 Task: Create a due date automation trigger when advanced on, on the monday of the week a card is due add checklist with checklist "Resume" incomplete at 11:00 AM.
Action: Mouse moved to (1136, 86)
Screenshot: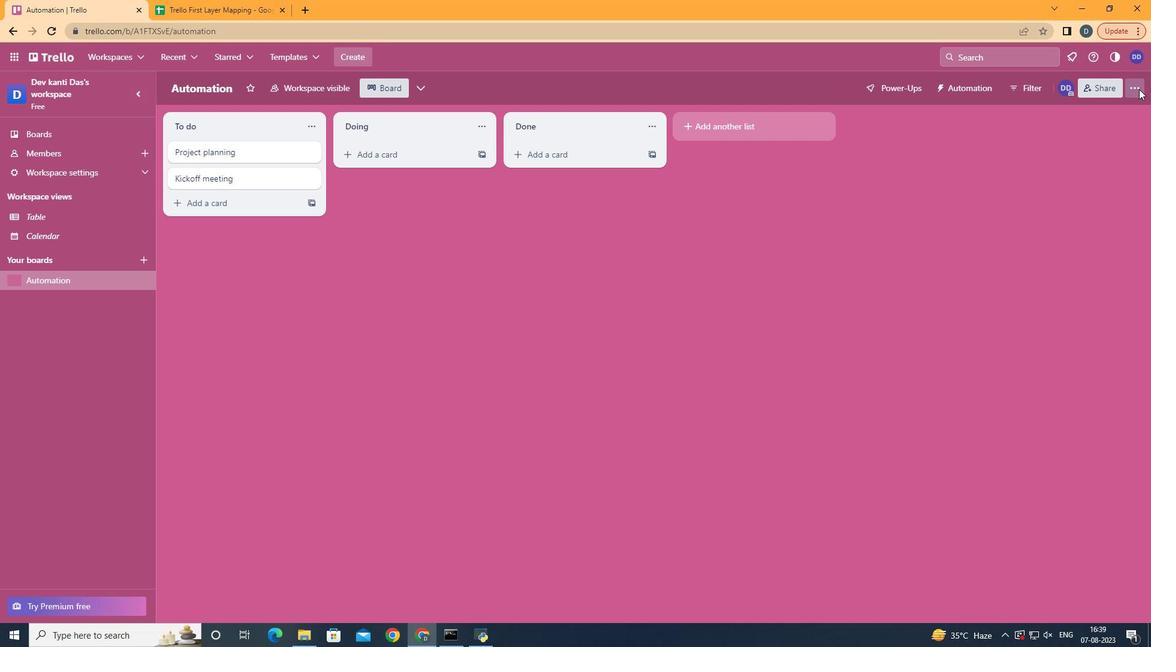 
Action: Mouse pressed left at (1136, 86)
Screenshot: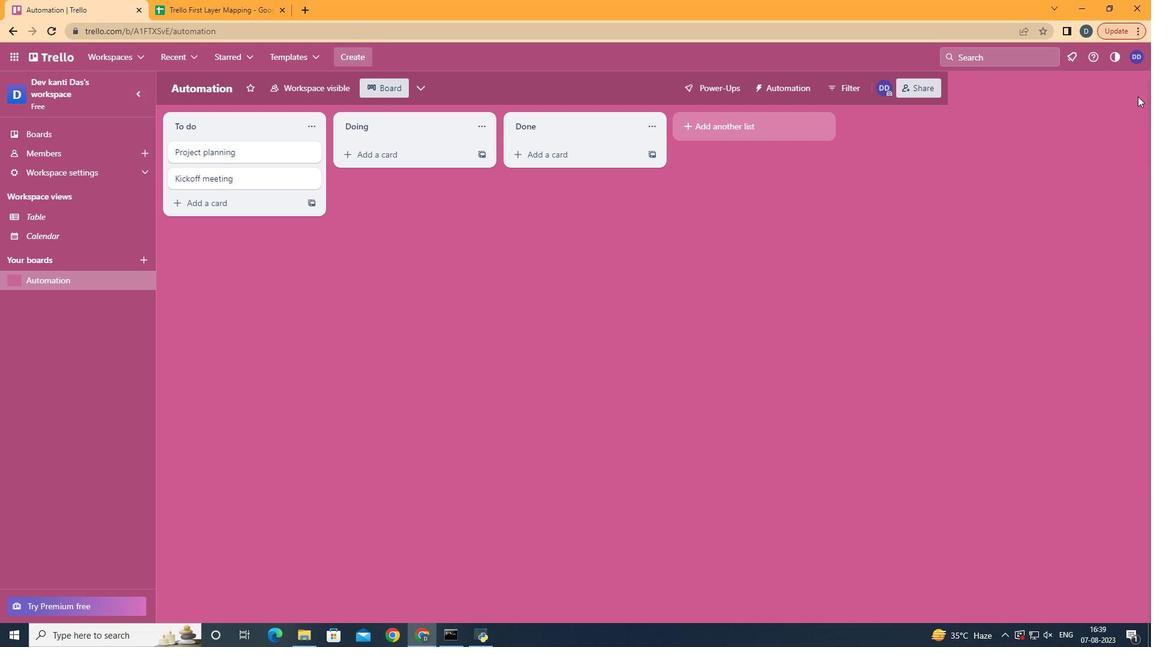 
Action: Mouse moved to (1054, 256)
Screenshot: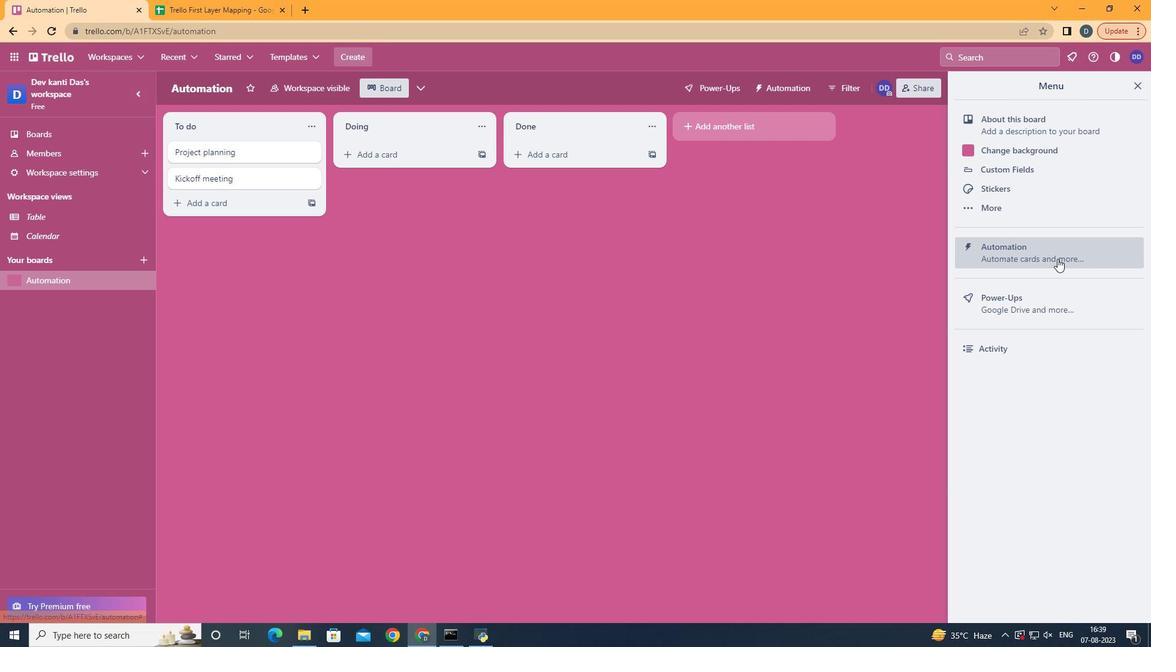 
Action: Mouse pressed left at (1054, 256)
Screenshot: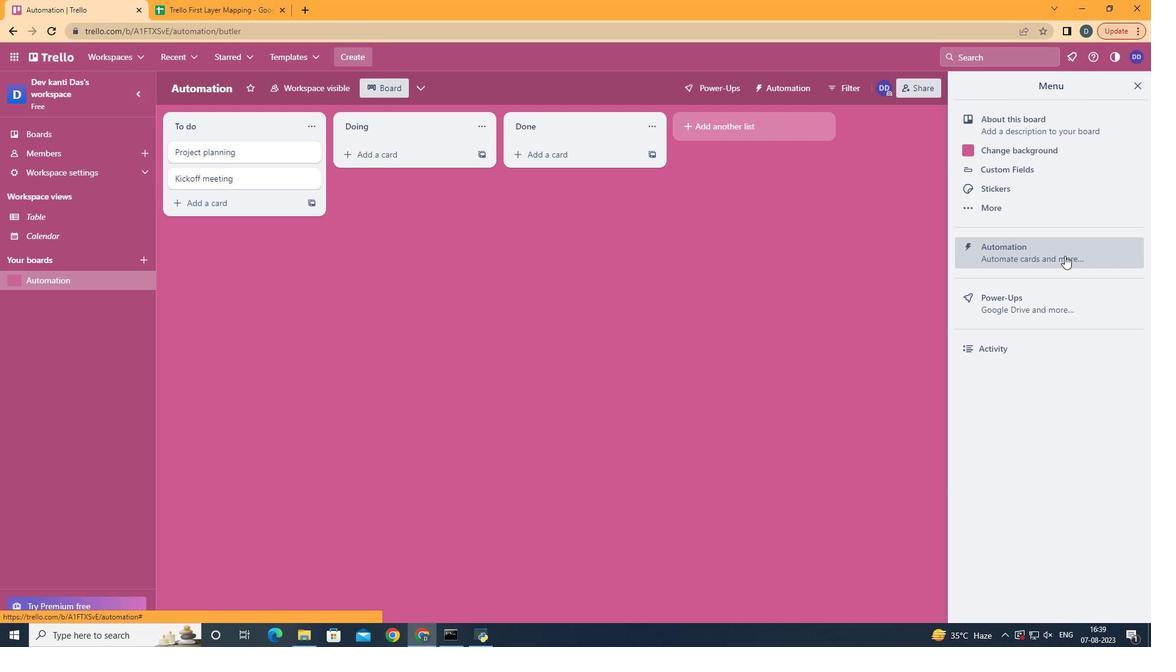 
Action: Mouse moved to (220, 238)
Screenshot: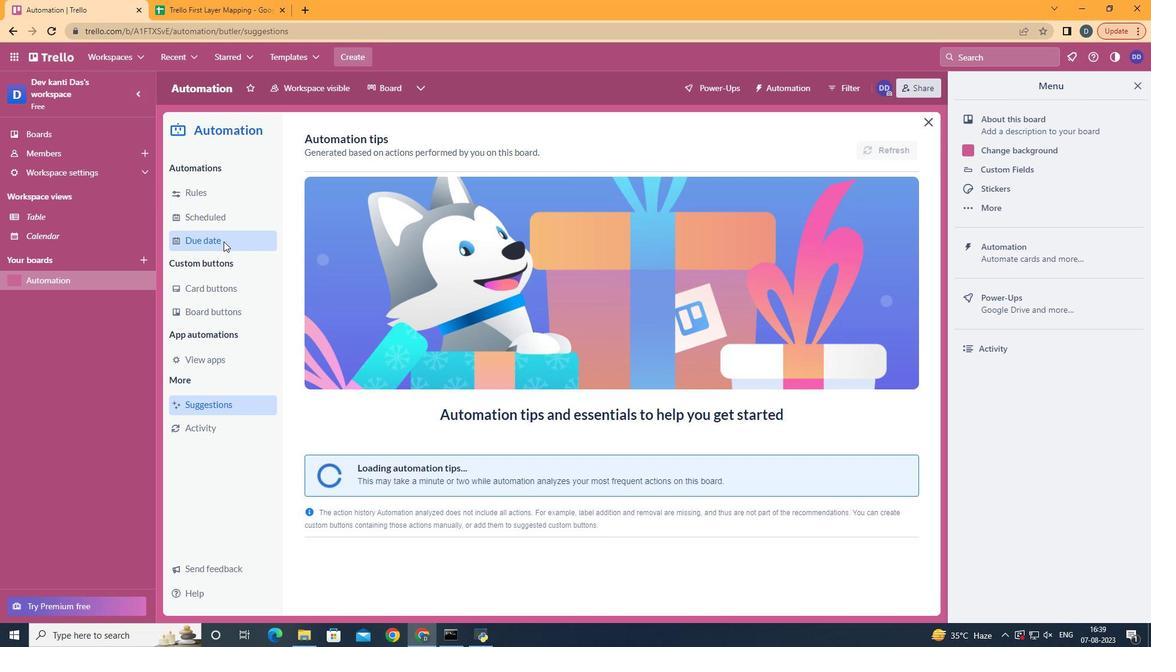 
Action: Mouse pressed left at (220, 238)
Screenshot: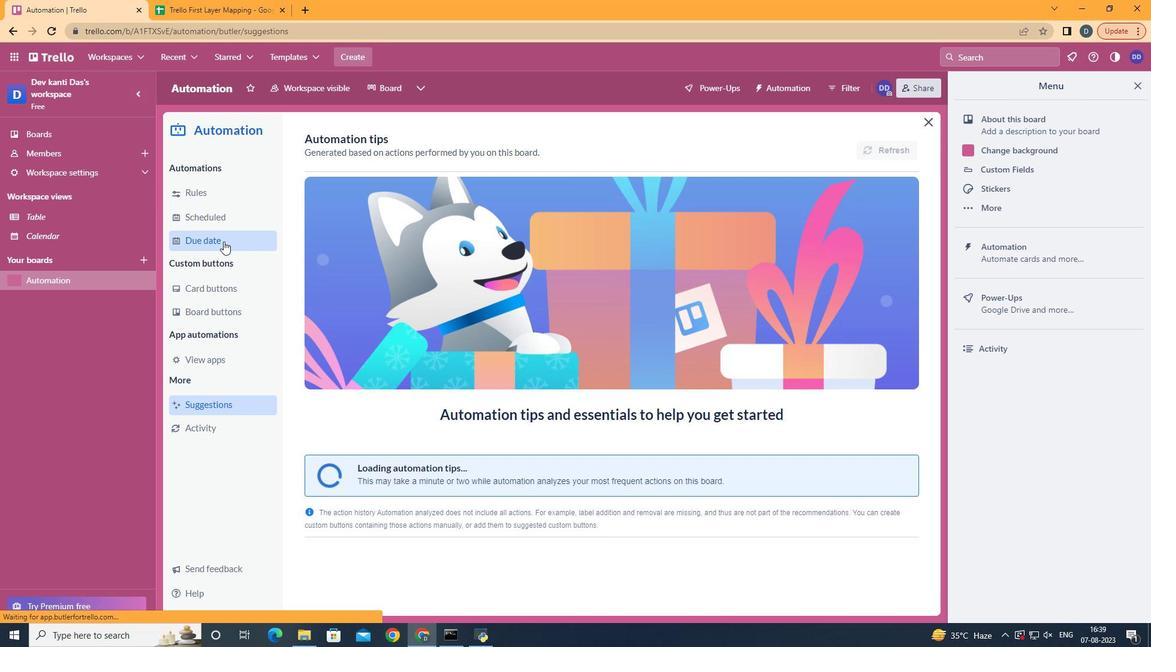 
Action: Mouse moved to (851, 136)
Screenshot: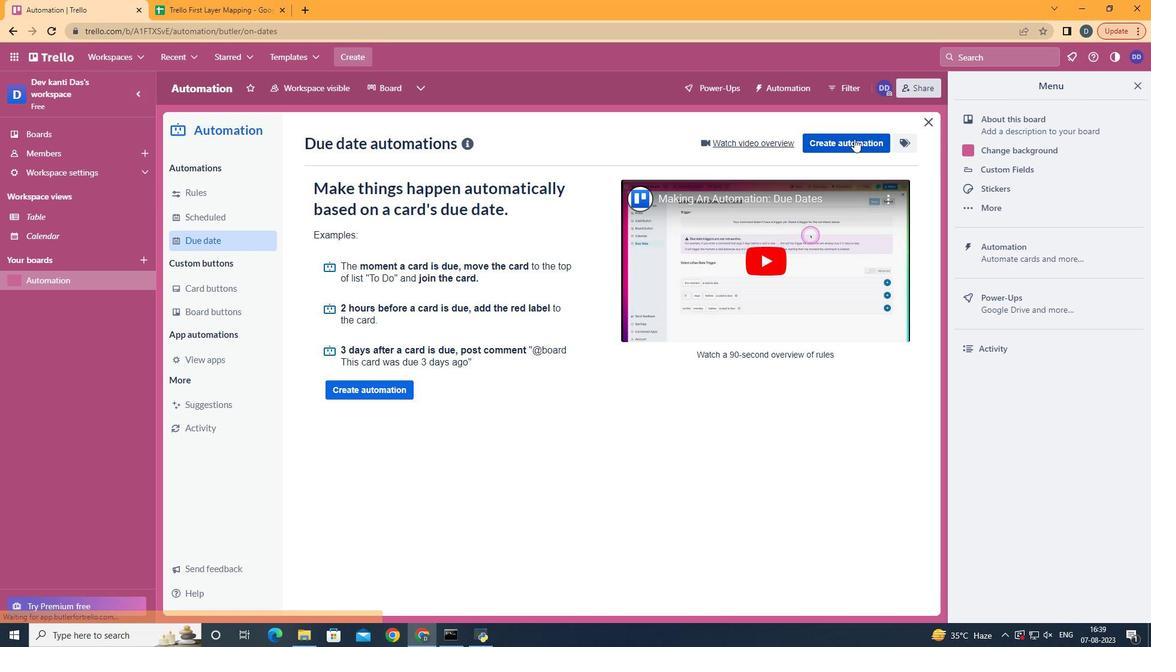 
Action: Mouse pressed left at (851, 136)
Screenshot: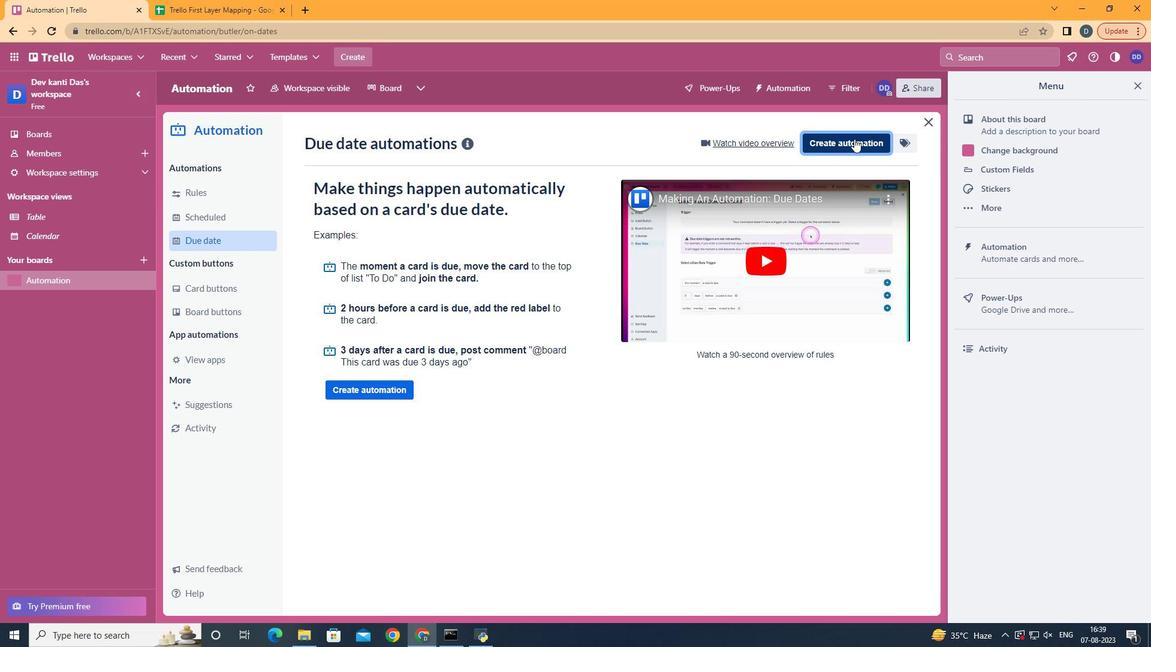 
Action: Mouse moved to (609, 257)
Screenshot: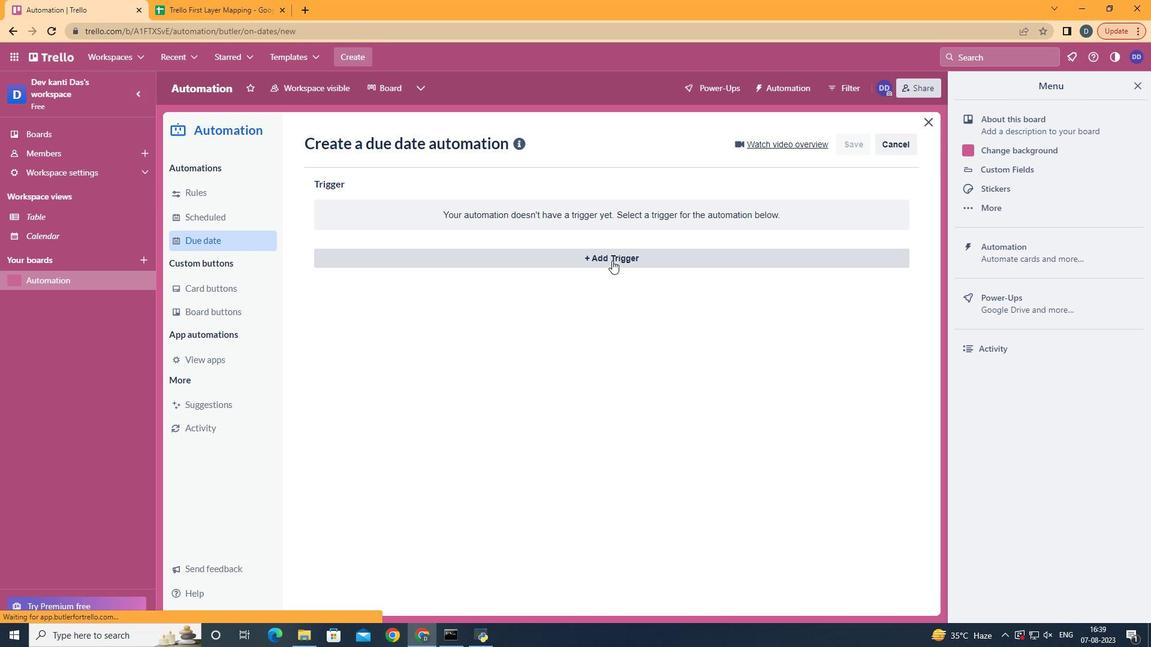 
Action: Mouse pressed left at (609, 257)
Screenshot: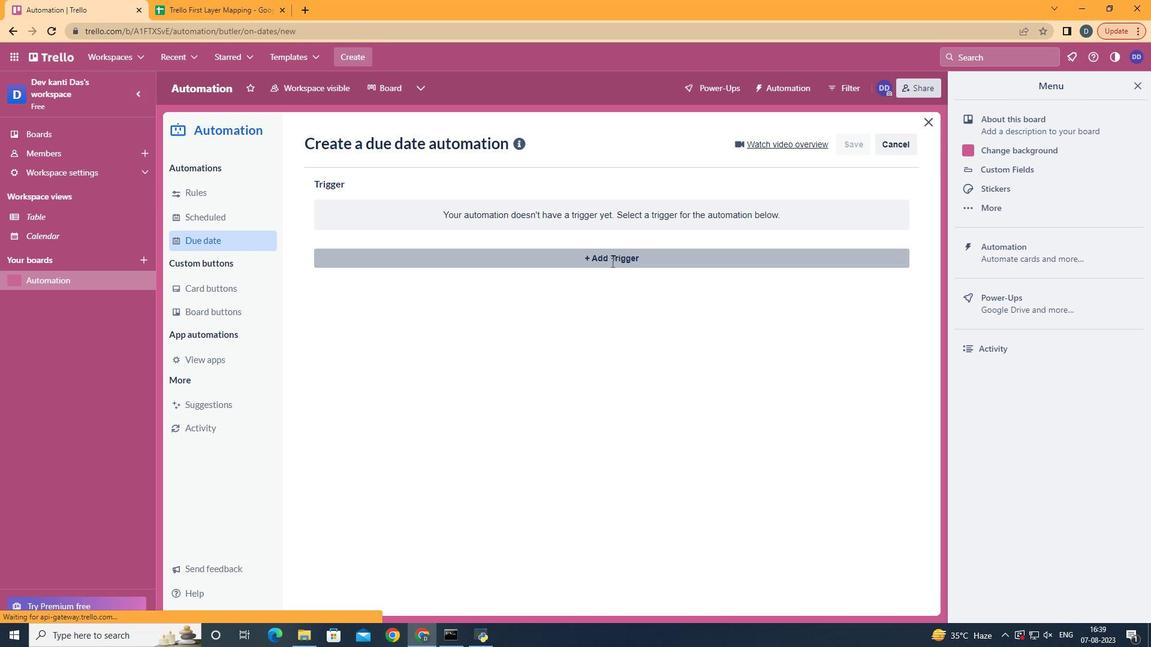 
Action: Mouse moved to (384, 307)
Screenshot: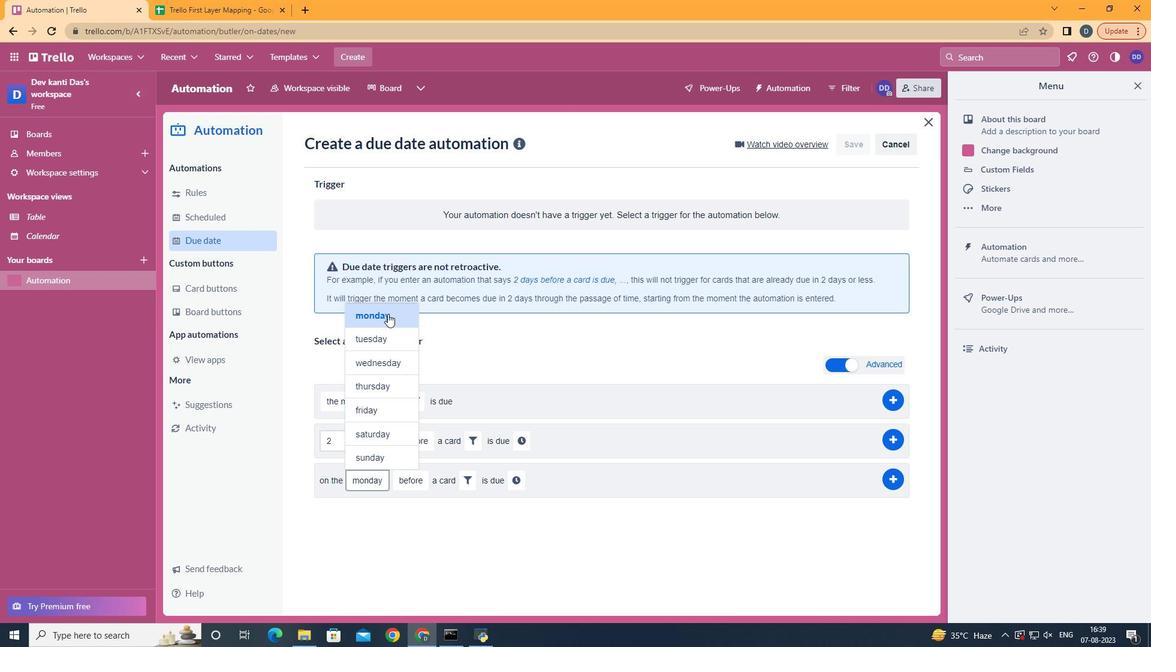 
Action: Mouse pressed left at (384, 307)
Screenshot: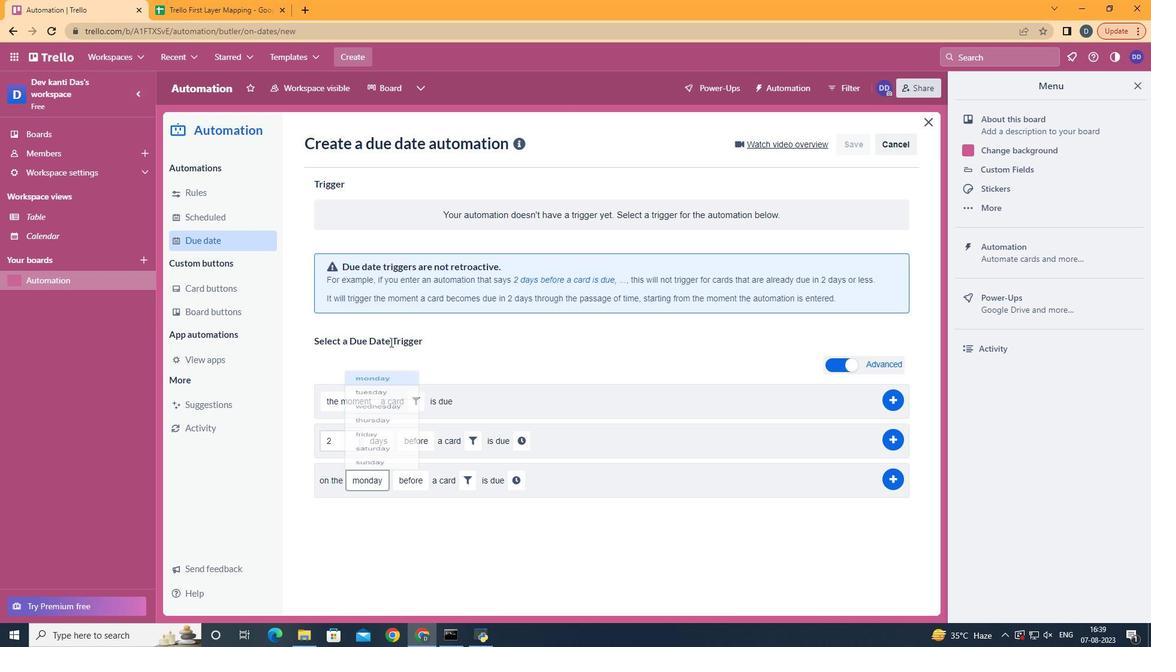 
Action: Mouse moved to (426, 545)
Screenshot: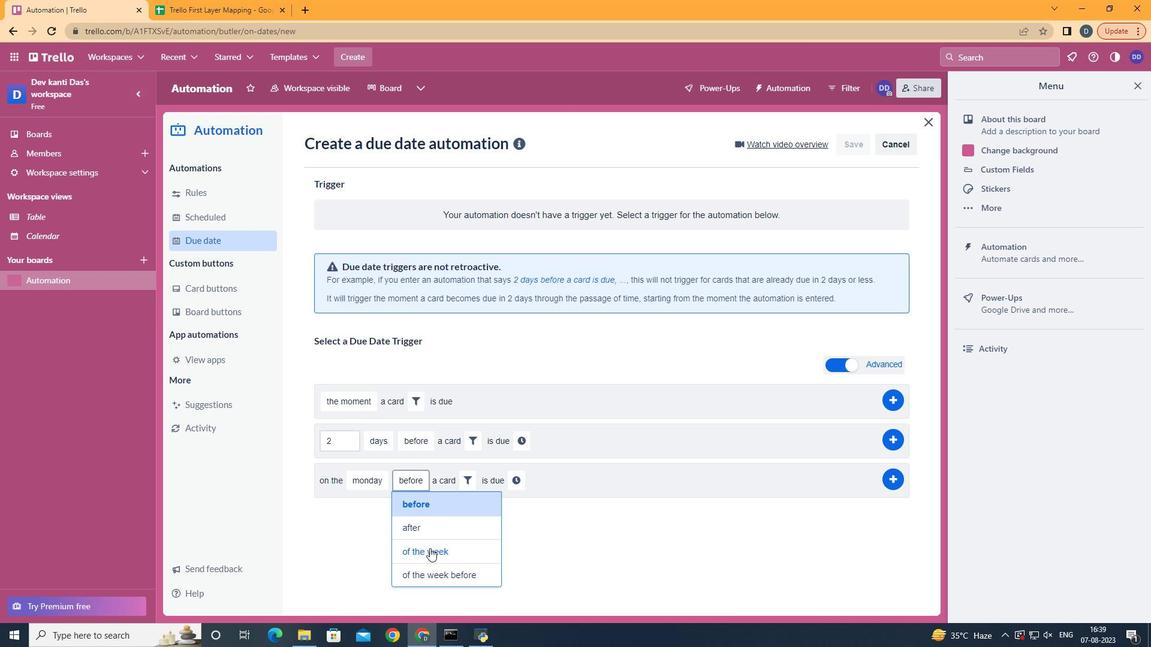 
Action: Mouse pressed left at (426, 545)
Screenshot: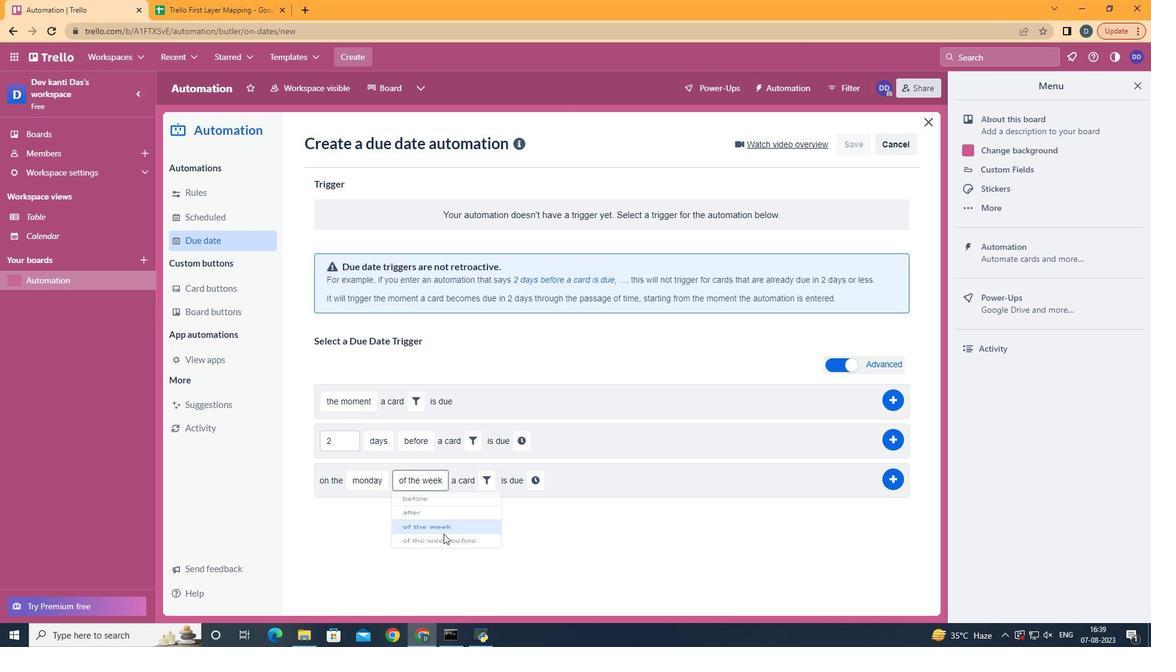 
Action: Mouse moved to (484, 487)
Screenshot: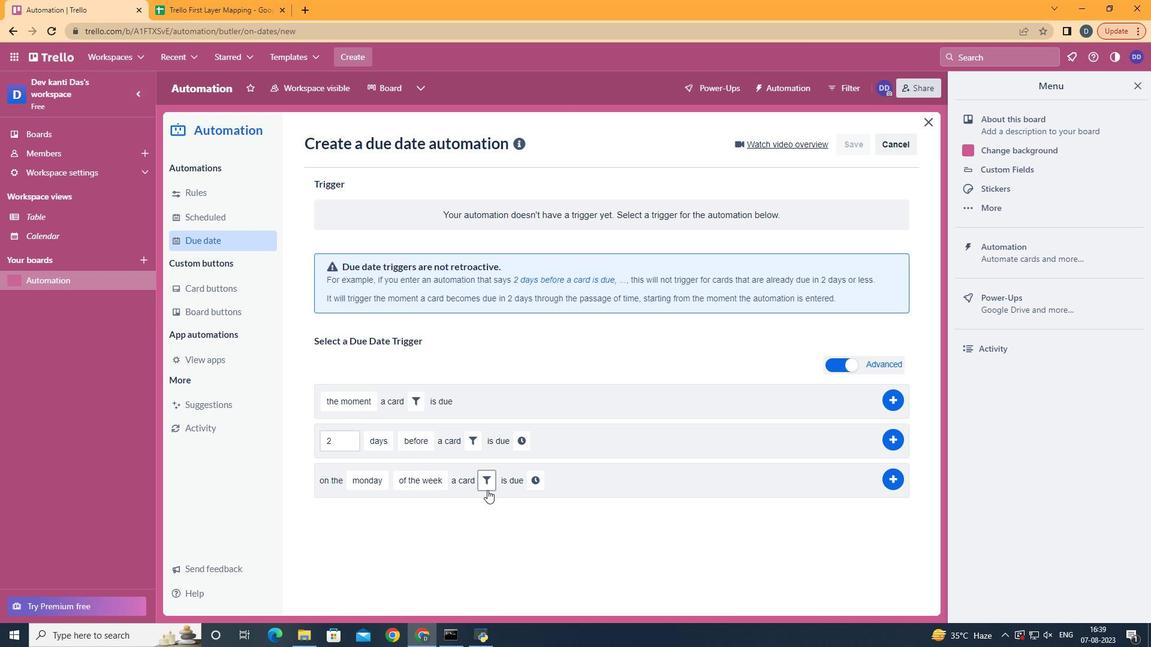 
Action: Mouse pressed left at (484, 487)
Screenshot: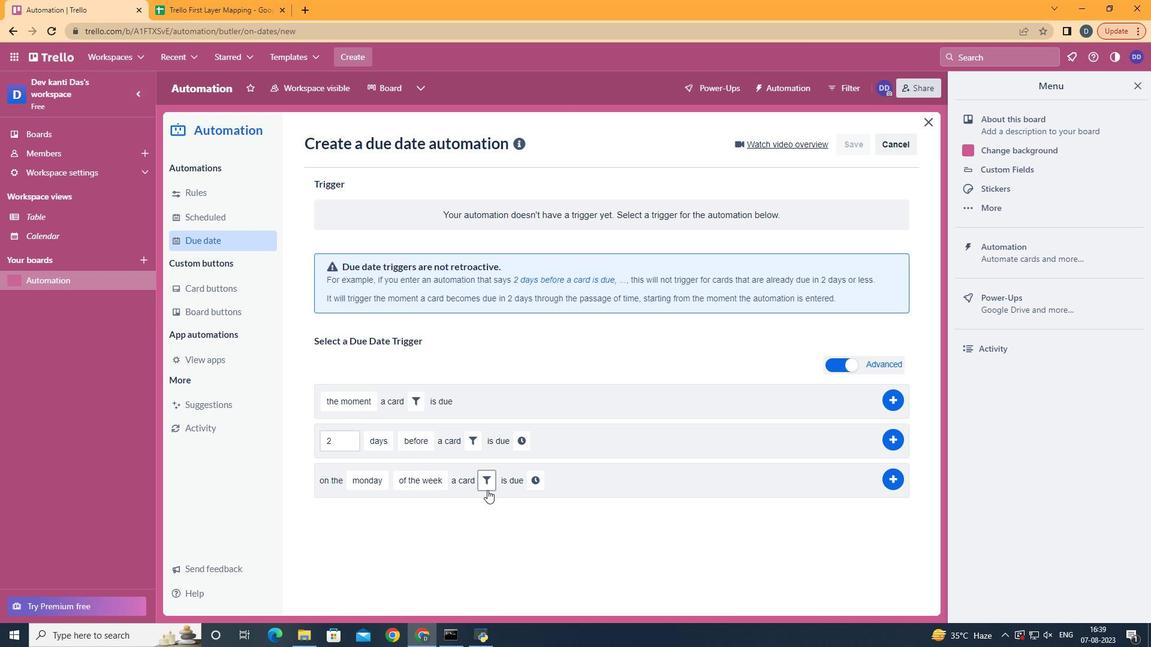 
Action: Mouse moved to (596, 513)
Screenshot: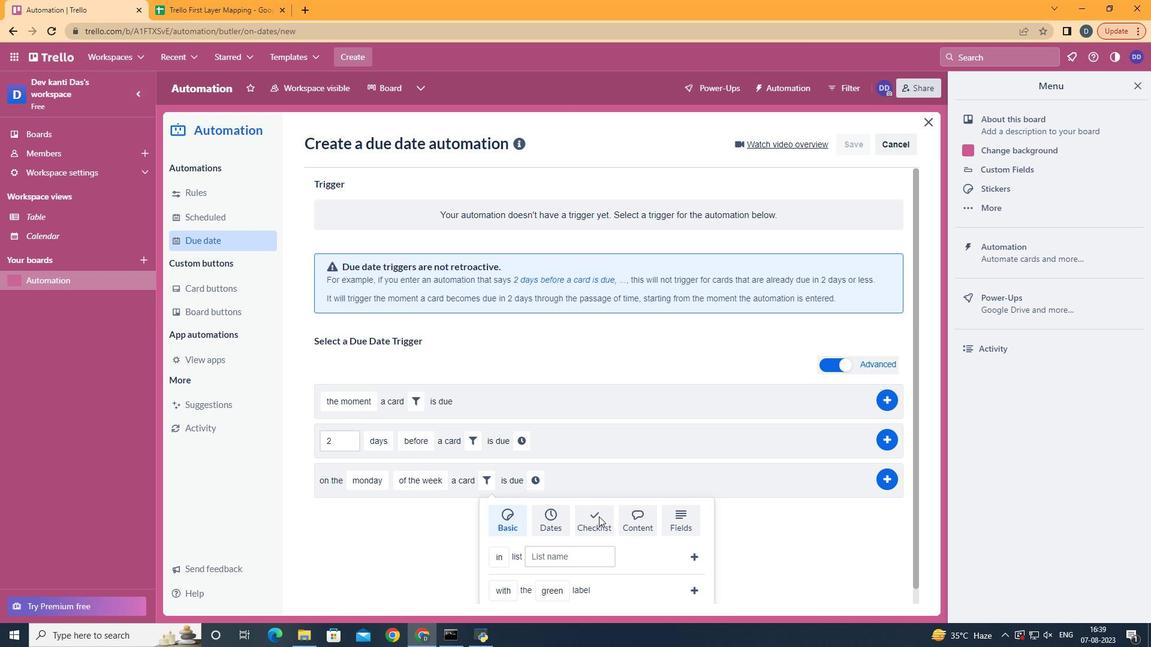 
Action: Mouse pressed left at (596, 513)
Screenshot: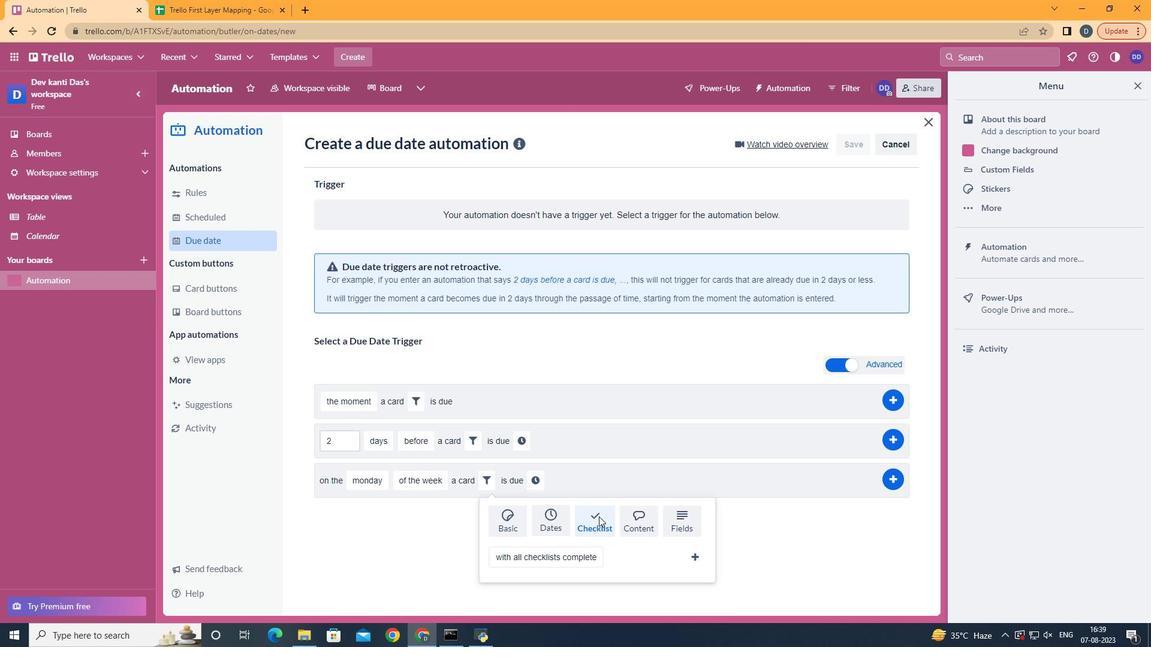 
Action: Mouse moved to (575, 487)
Screenshot: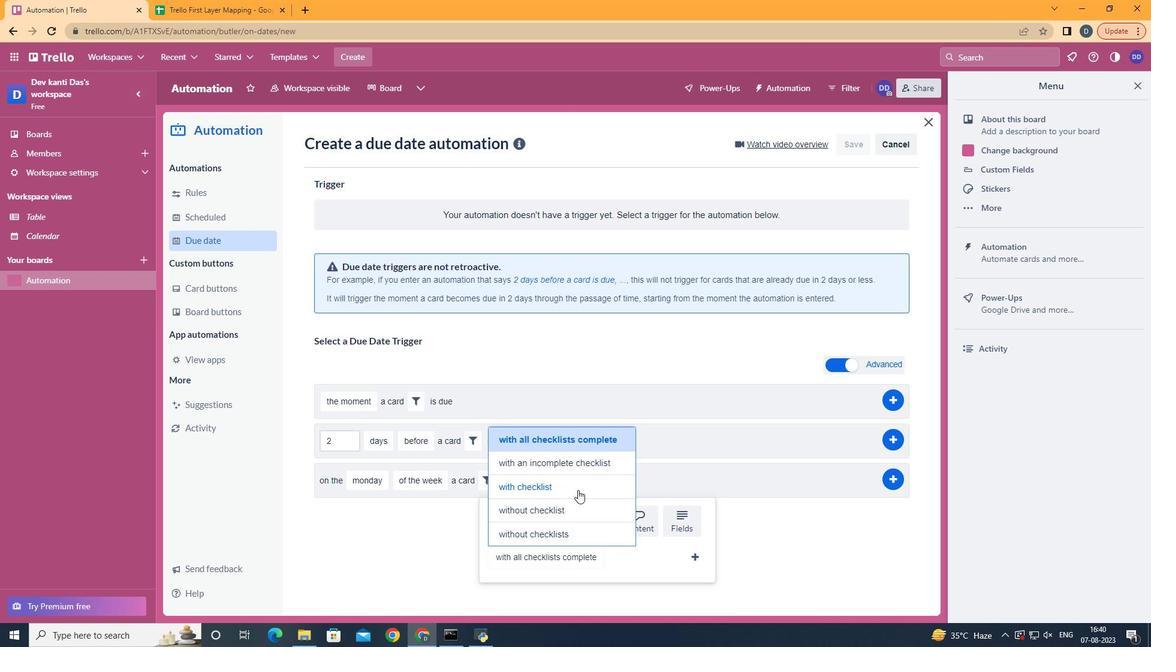
Action: Mouse pressed left at (575, 487)
Screenshot: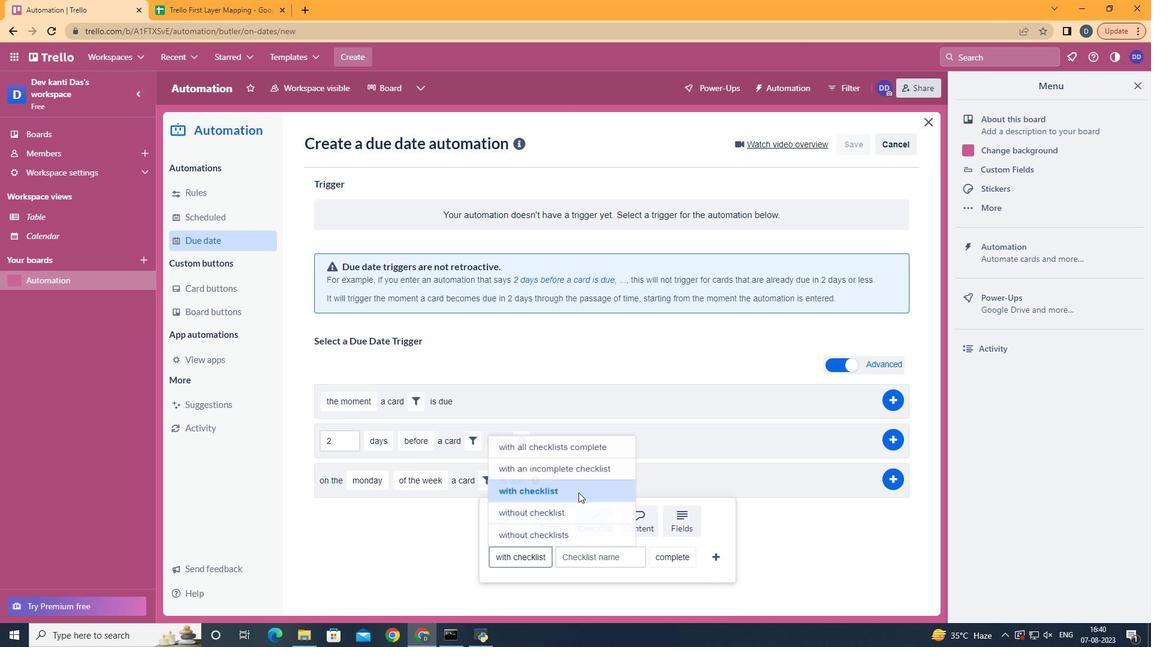 
Action: Mouse moved to (605, 555)
Screenshot: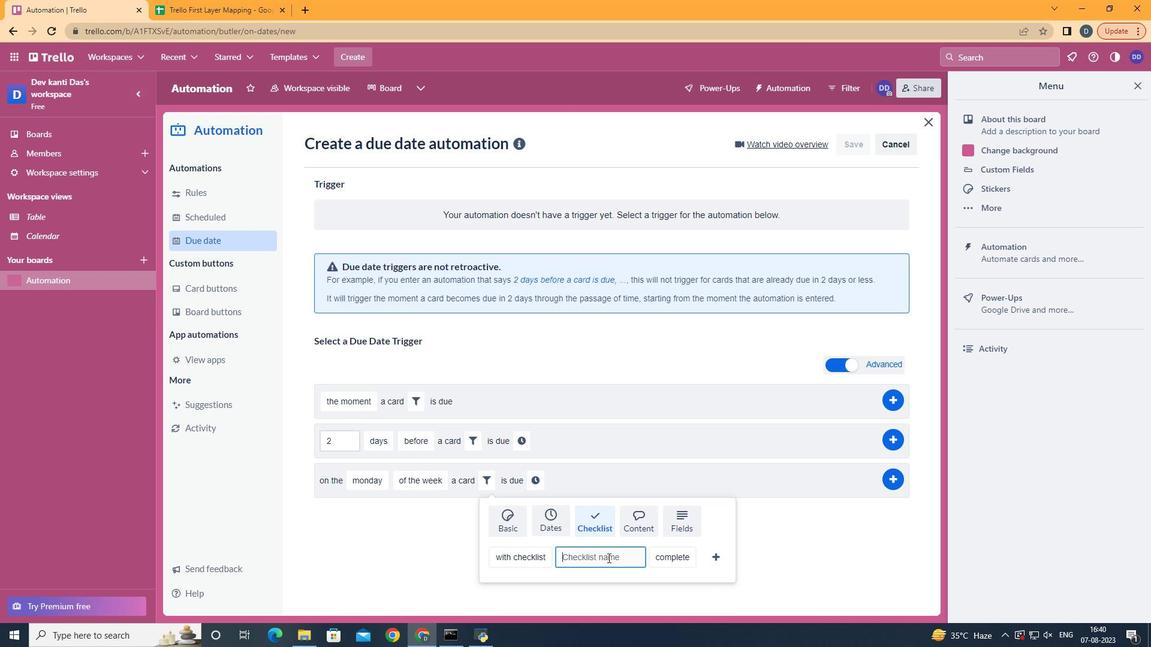 
Action: Mouse pressed left at (605, 555)
Screenshot: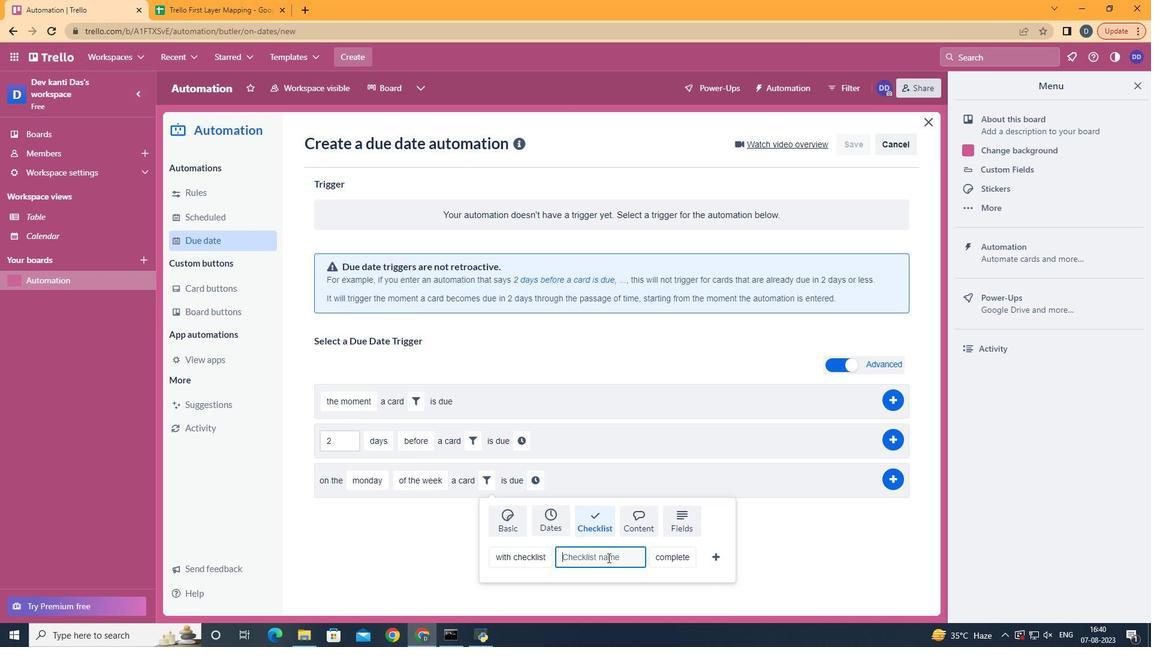 
Action: Key pressed <Key.shift>Resume
Screenshot: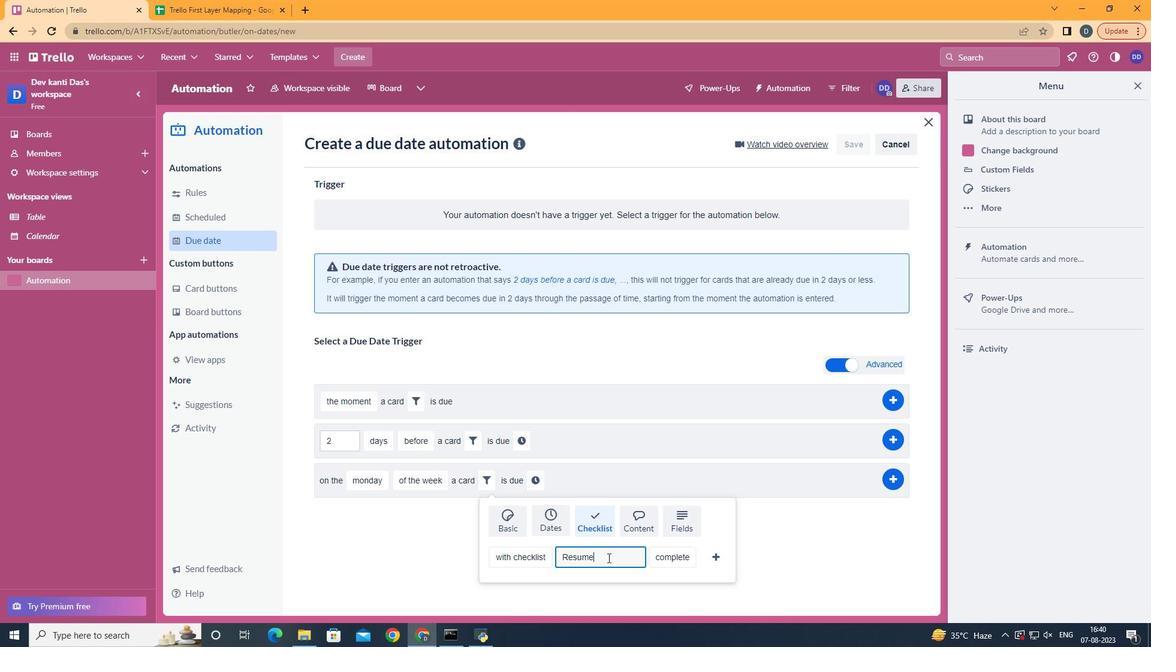 
Action: Mouse moved to (691, 538)
Screenshot: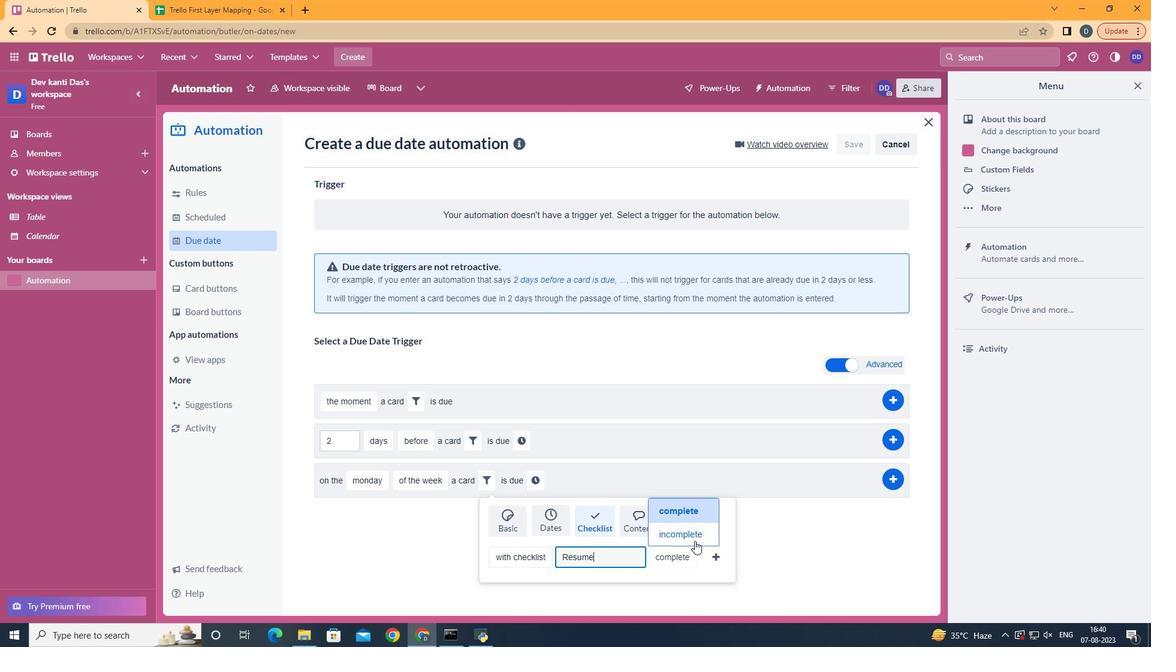 
Action: Mouse pressed left at (691, 538)
Screenshot: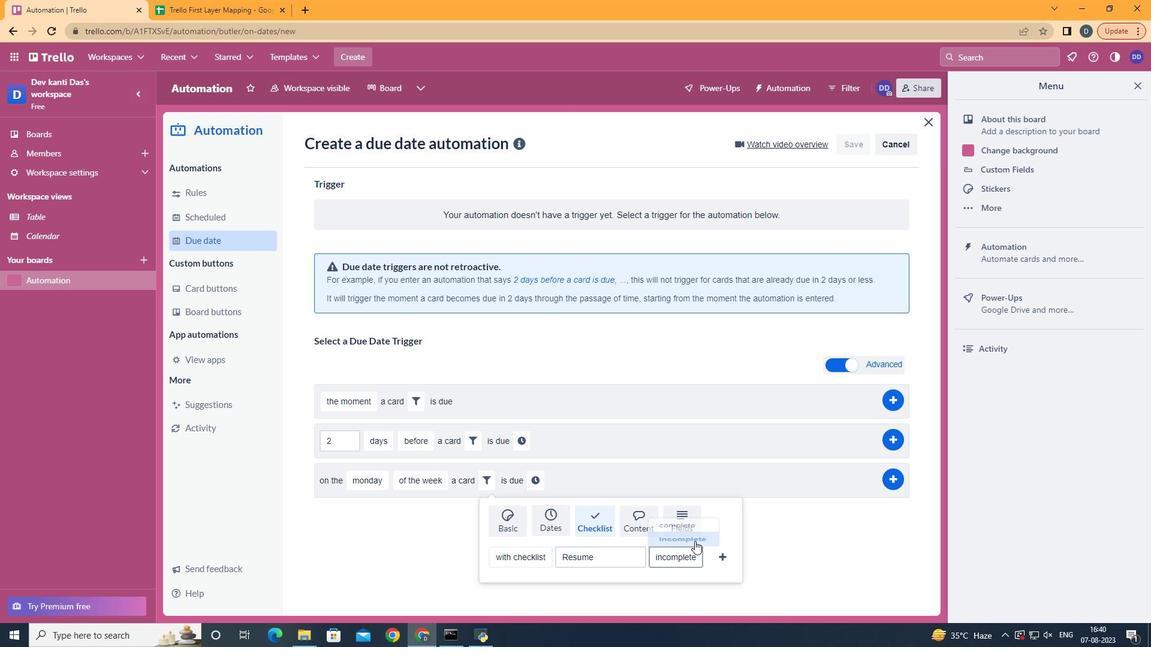 
Action: Mouse moved to (717, 561)
Screenshot: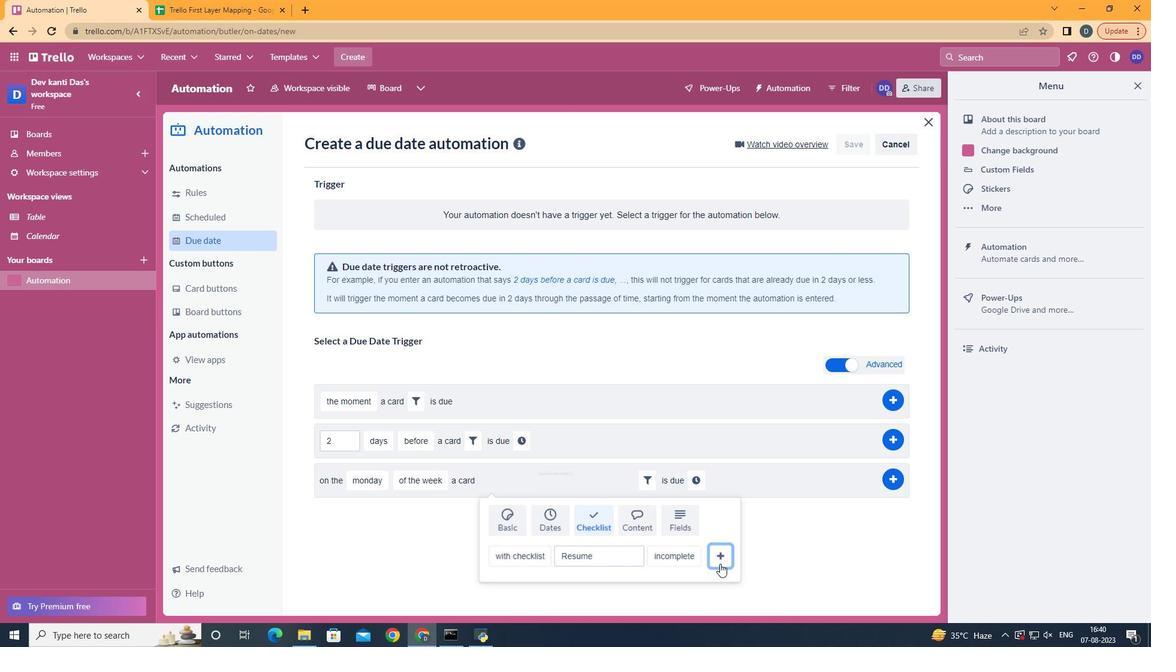 
Action: Mouse pressed left at (717, 561)
Screenshot: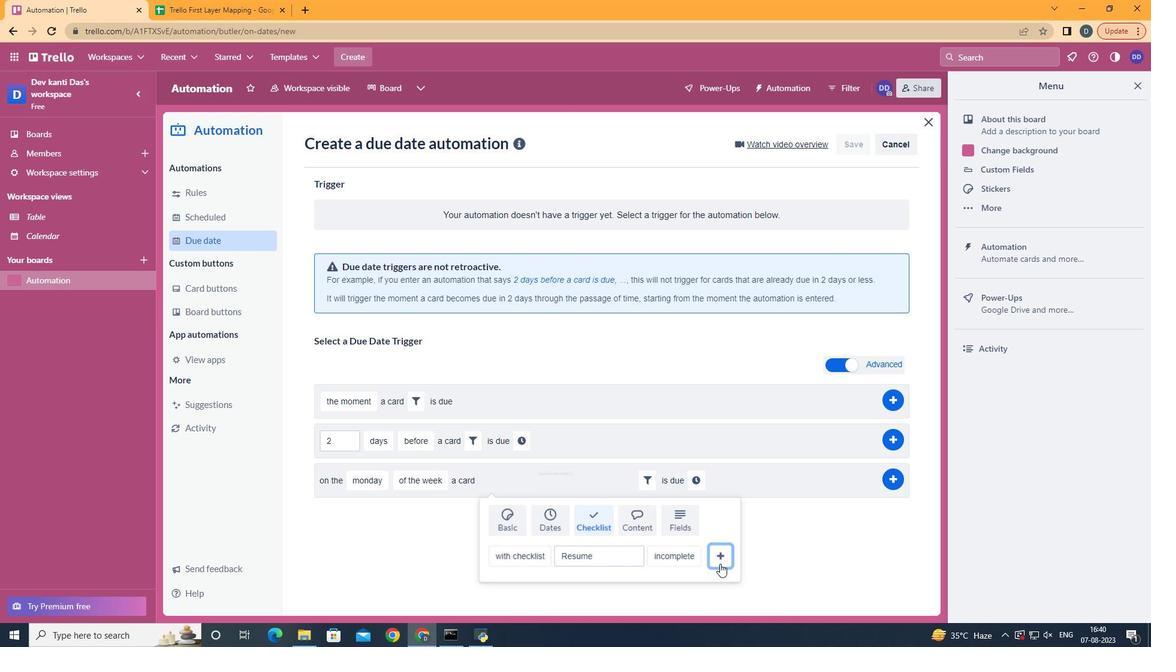 
Action: Mouse moved to (693, 477)
Screenshot: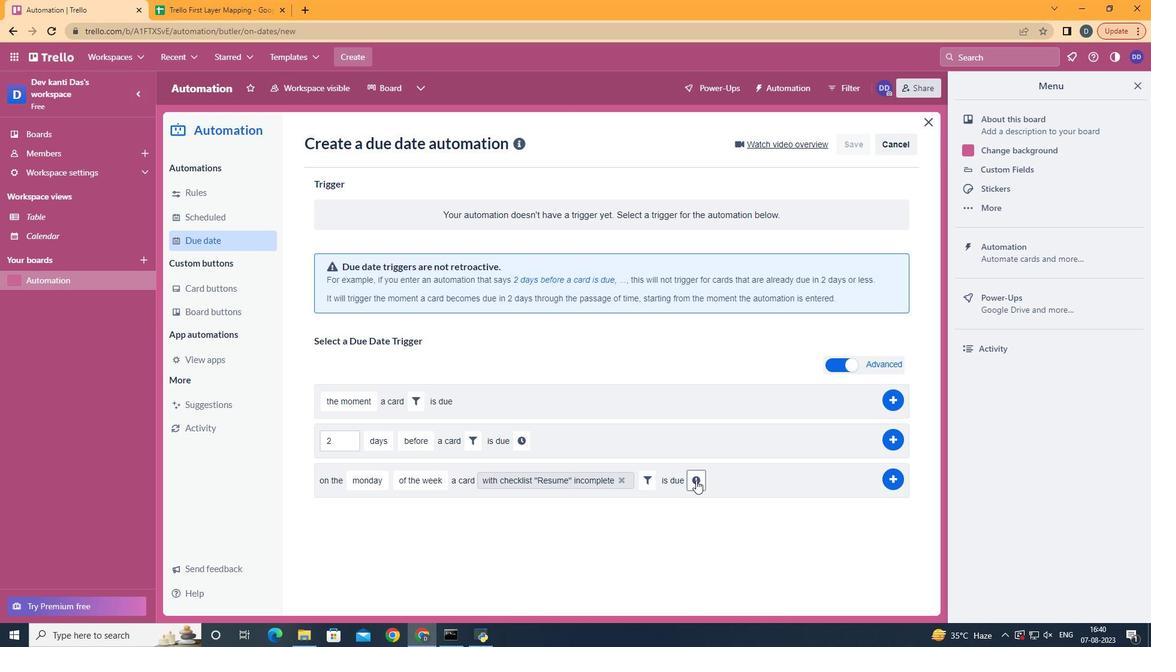 
Action: Mouse pressed left at (693, 477)
Screenshot: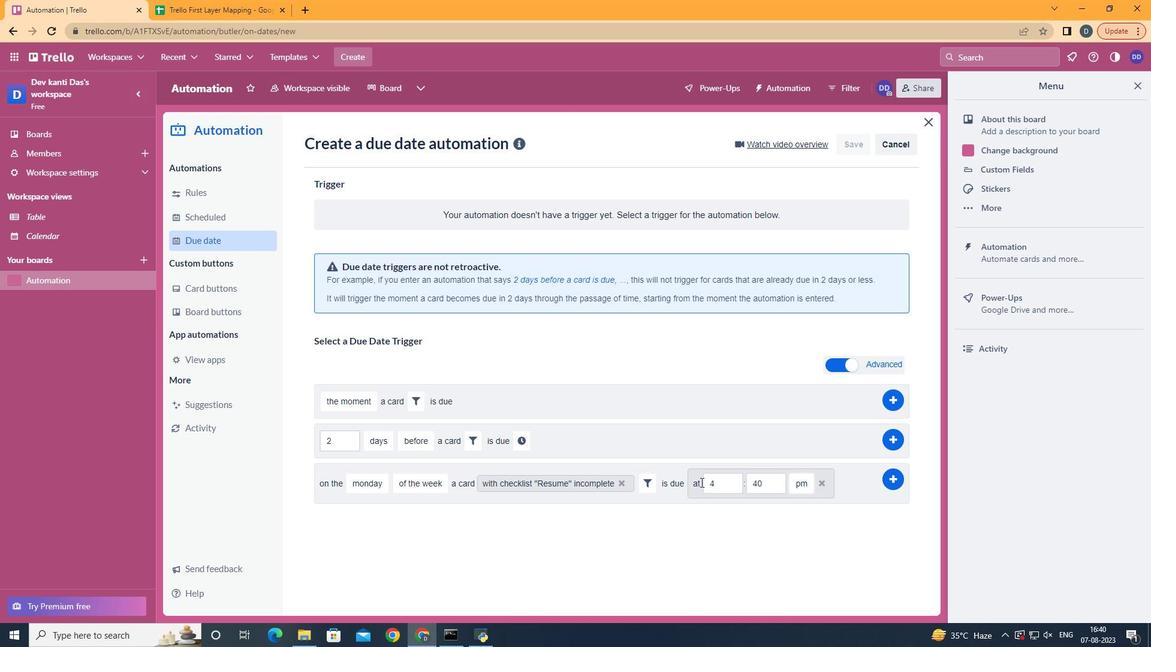 
Action: Mouse moved to (723, 486)
Screenshot: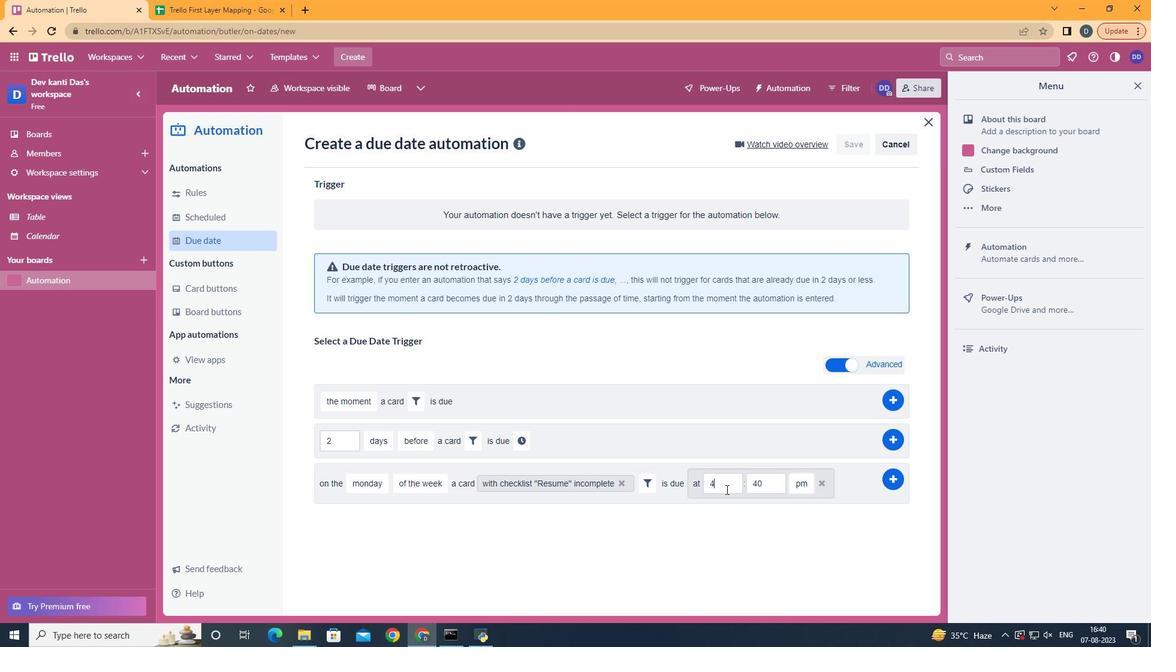 
Action: Mouse pressed left at (723, 486)
Screenshot: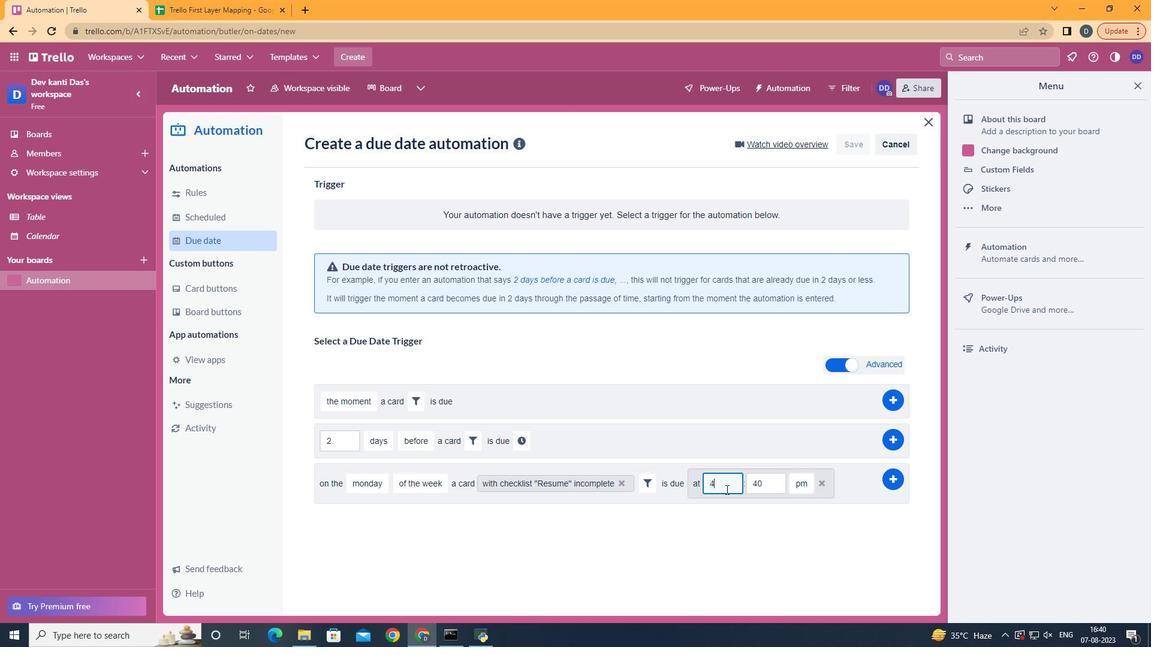 
Action: Key pressed <Key.backspace>11
Screenshot: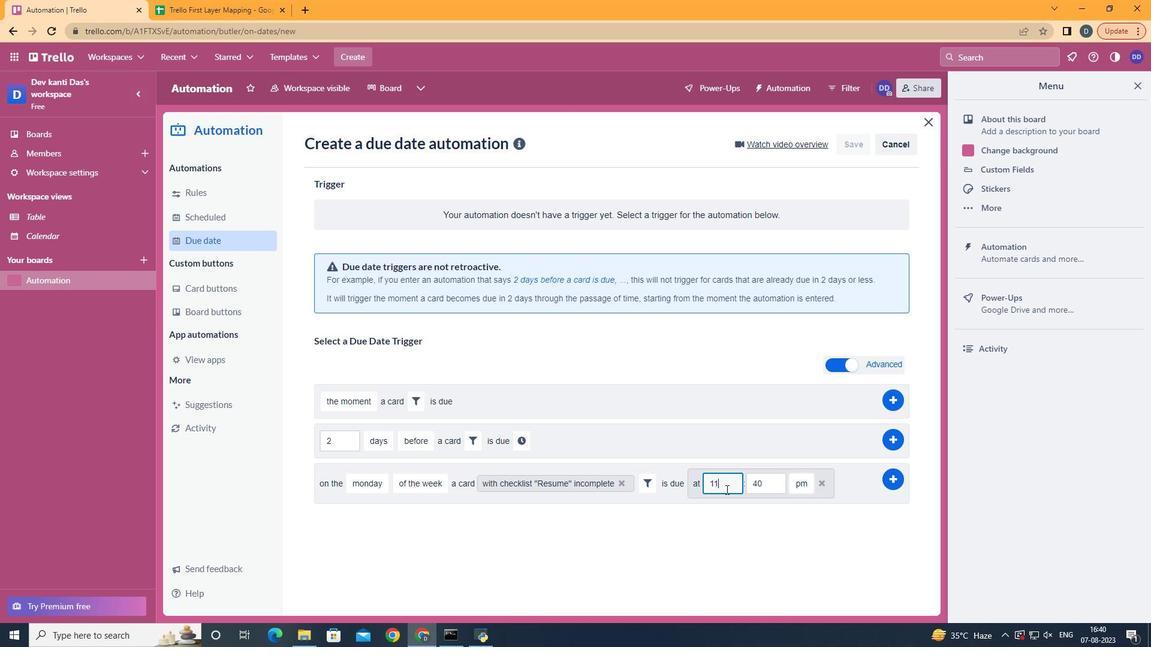 
Action: Mouse moved to (769, 478)
Screenshot: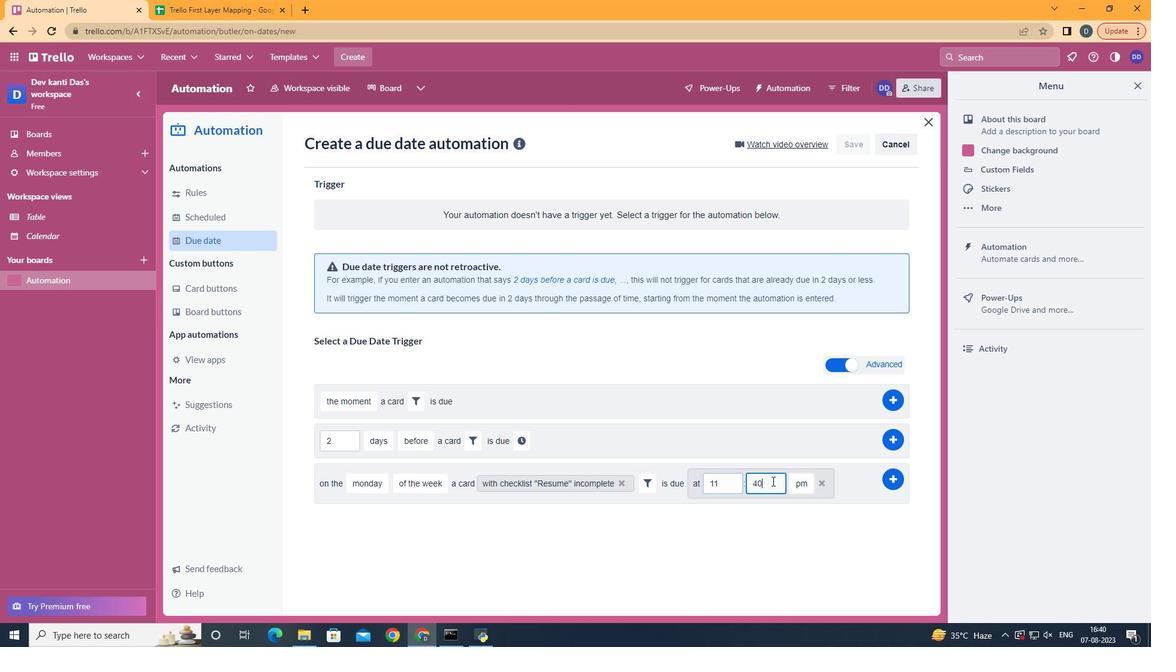 
Action: Mouse pressed left at (769, 478)
Screenshot: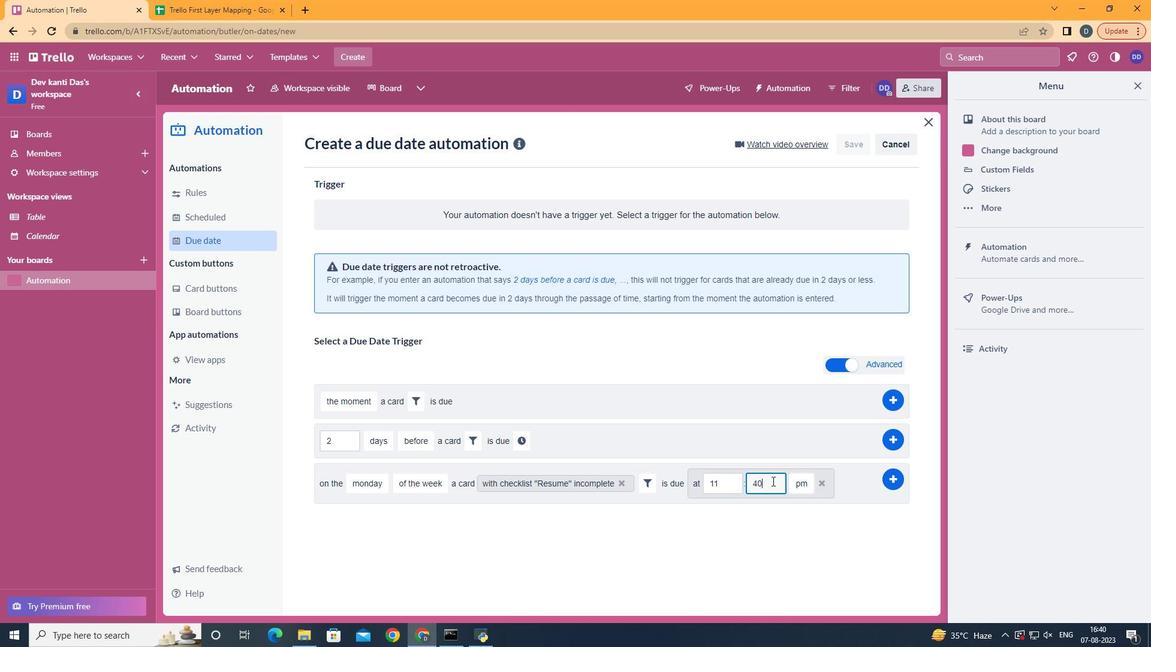 
Action: Key pressed <Key.backspace><Key.backspace>00
Screenshot: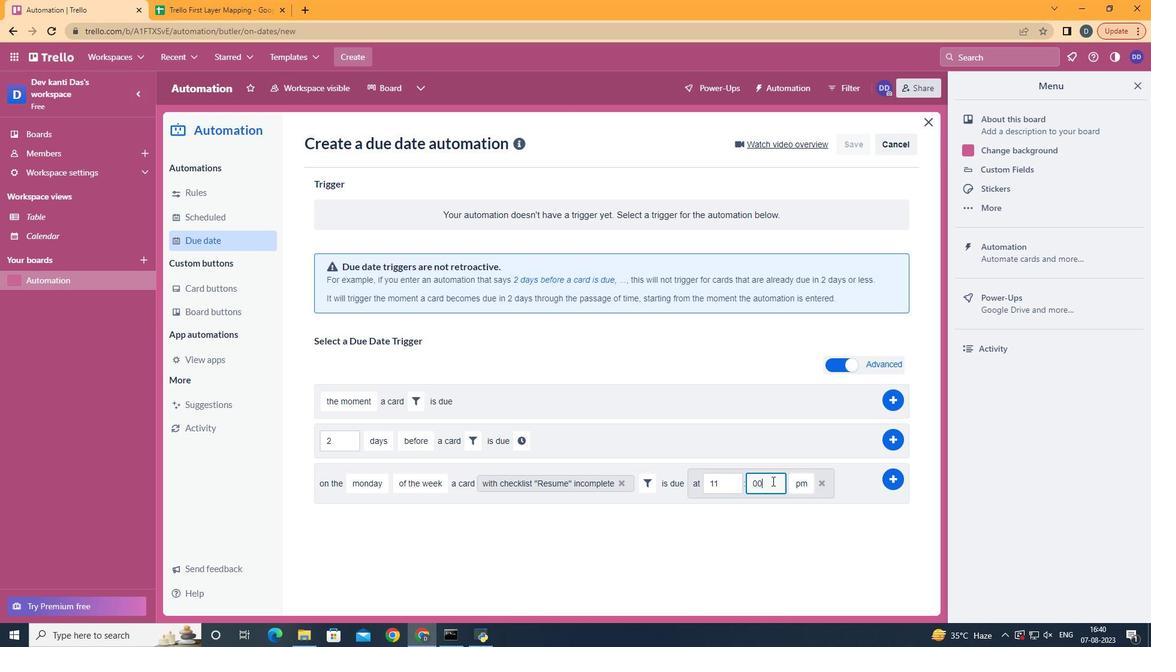 
Action: Mouse moved to (802, 497)
Screenshot: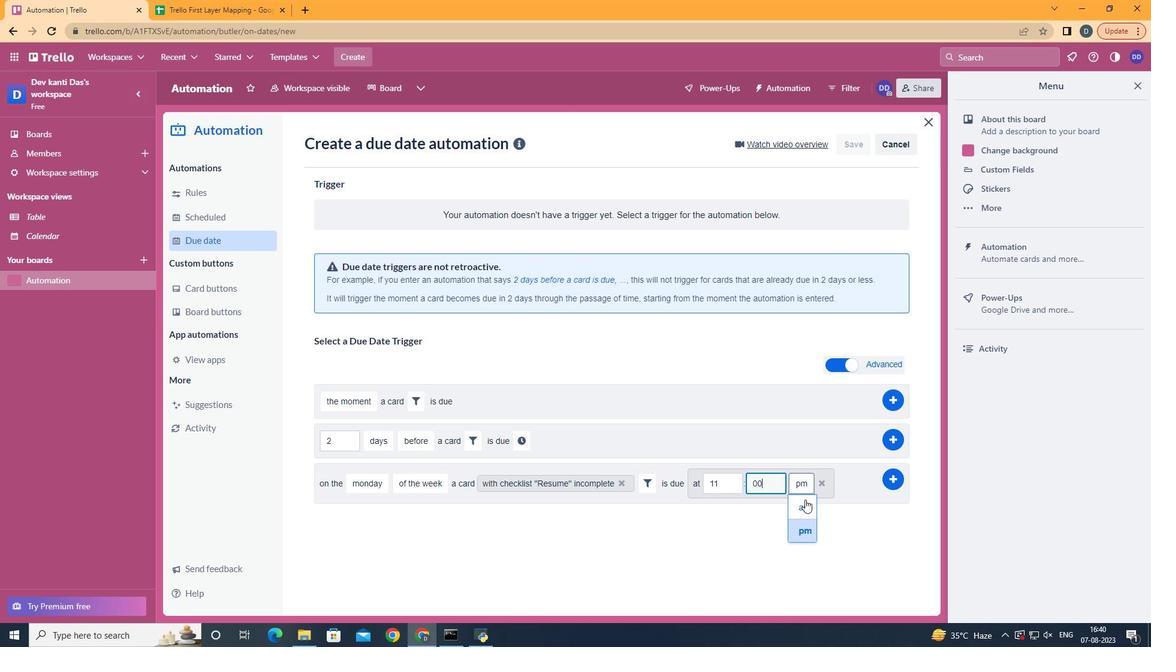 
Action: Mouse pressed left at (802, 497)
Screenshot: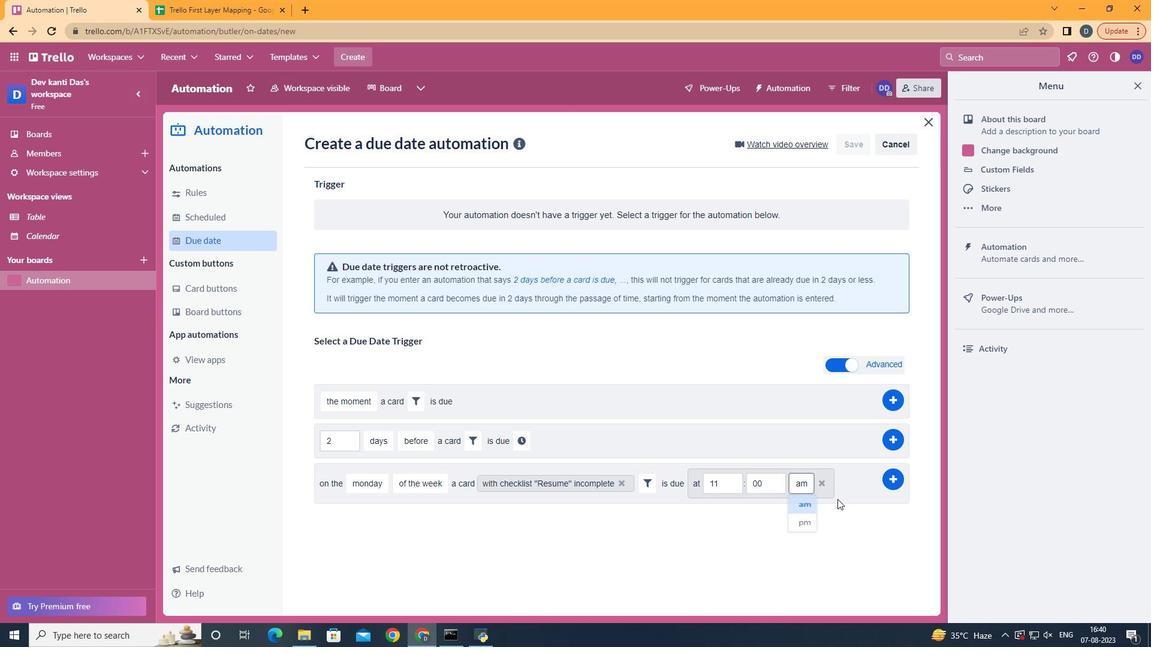 
Action: Mouse moved to (888, 481)
Screenshot: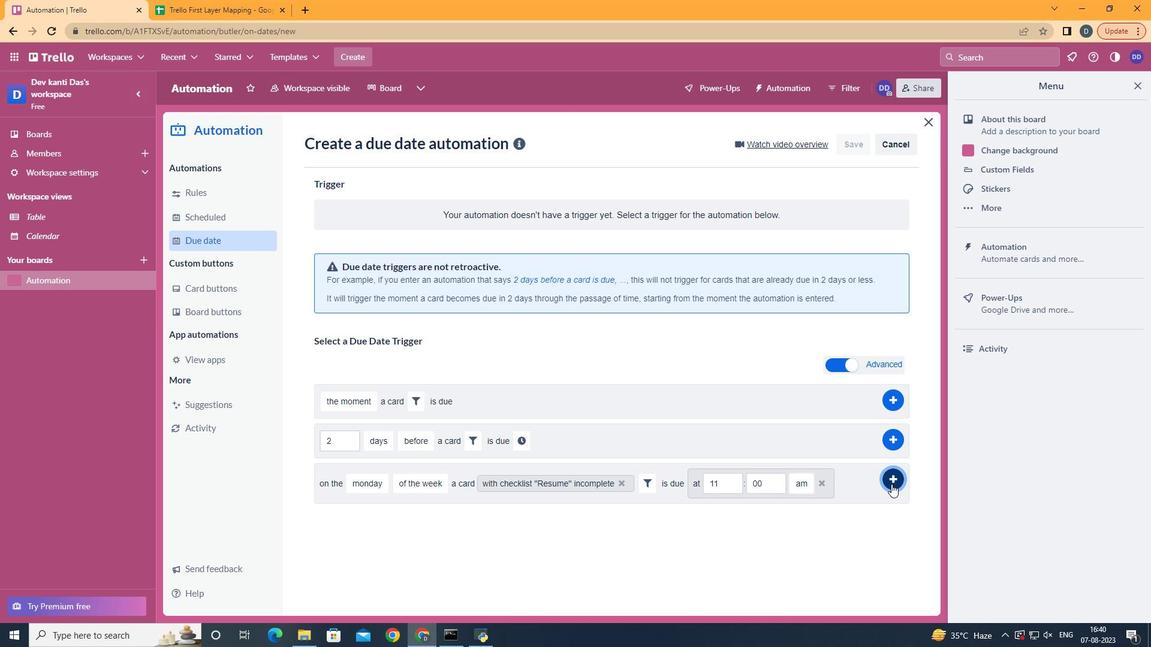 
Action: Mouse pressed left at (888, 481)
Screenshot: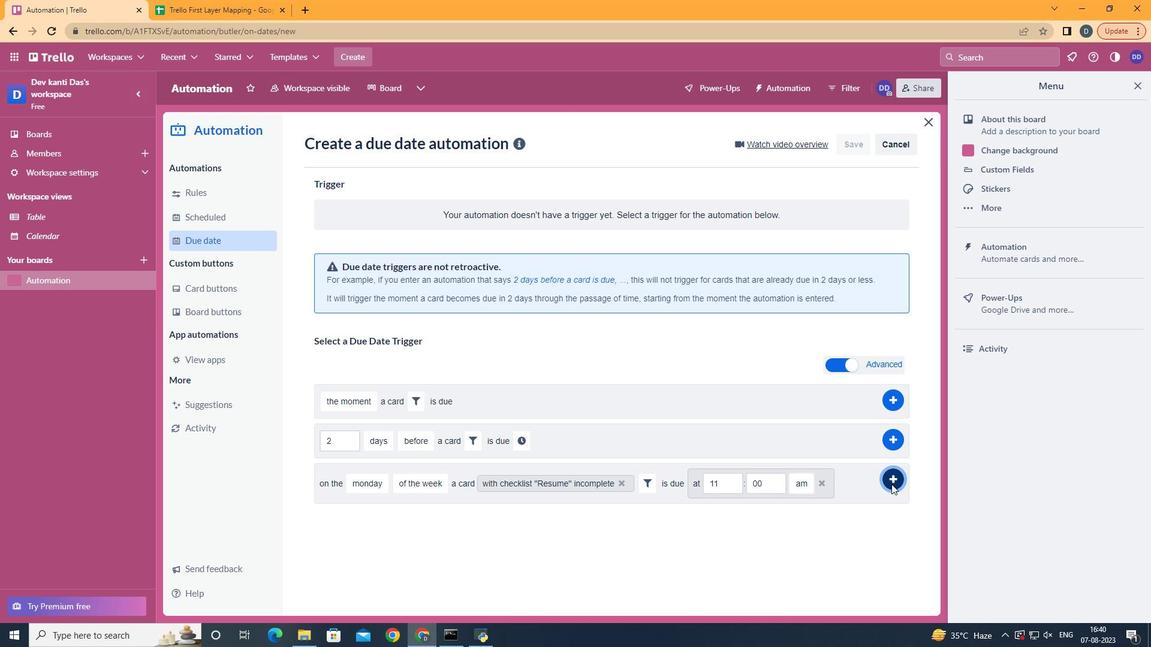 
Action: Mouse moved to (617, 230)
Screenshot: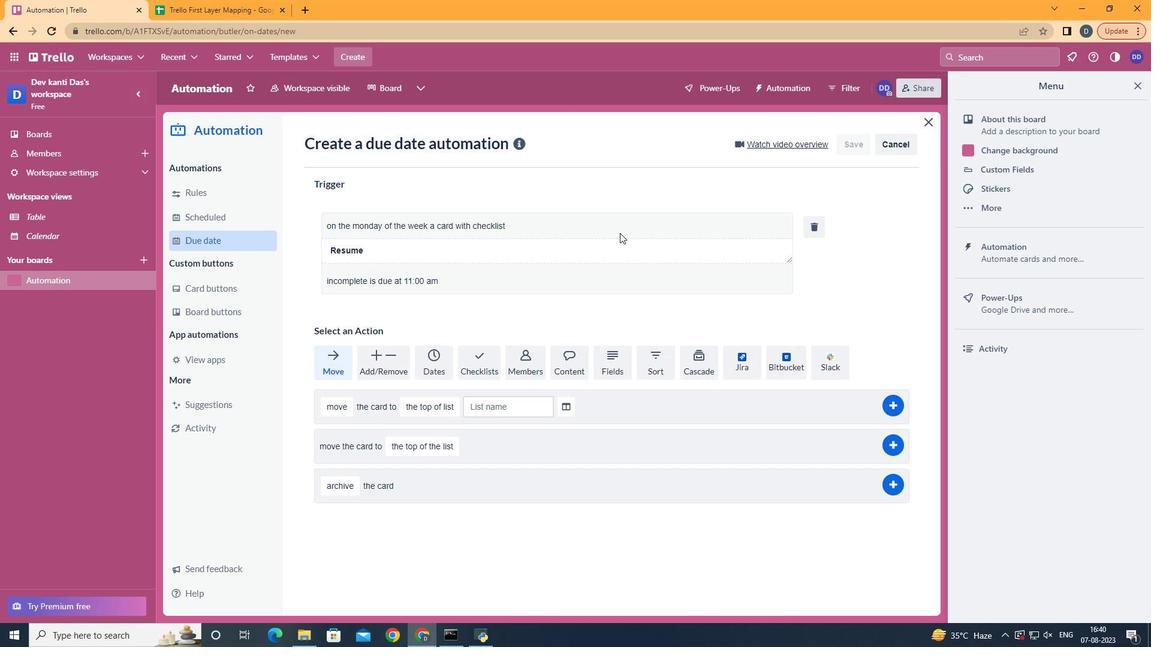 
